 Task: Add a signature Laura Phillips containing With heartfelt thanks and warm wishes, Laura Phillips to email address softage.3@softage.net and add a folder Equipment
Action: Mouse moved to (71, 101)
Screenshot: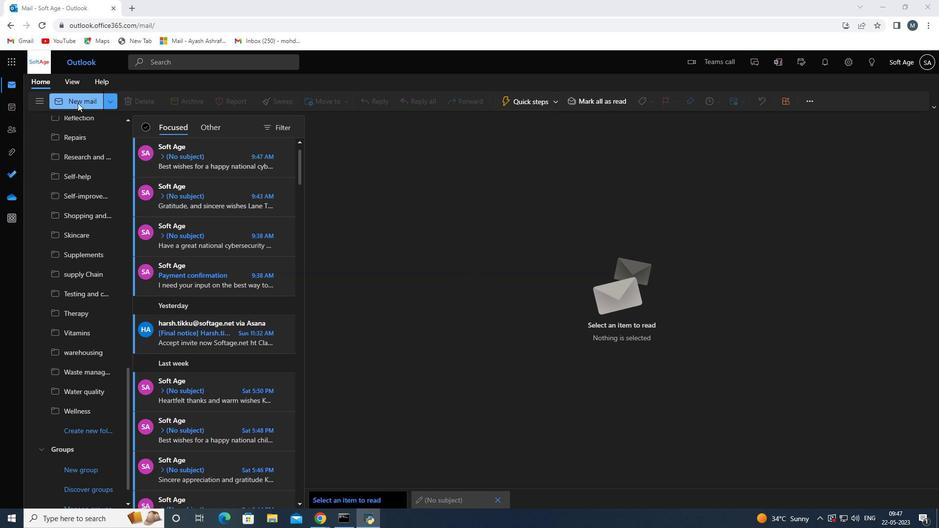 
Action: Mouse pressed left at (71, 101)
Screenshot: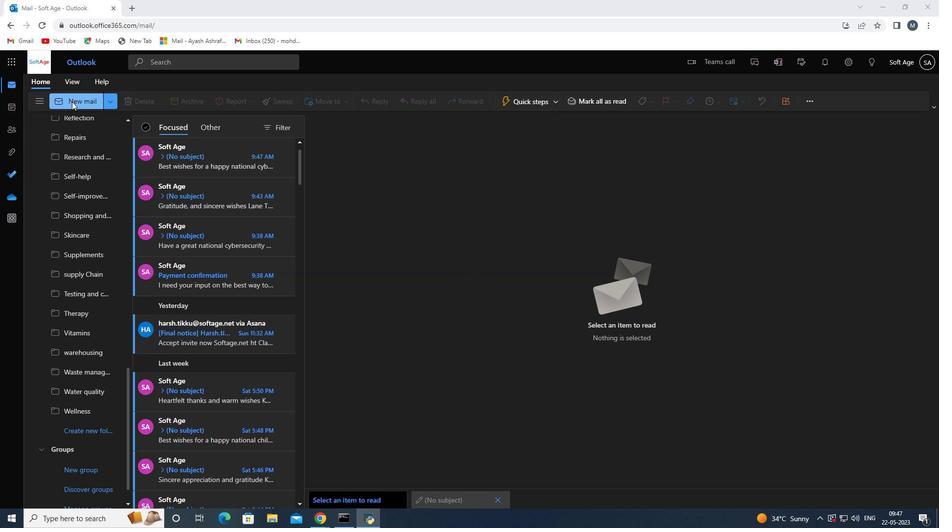 
Action: Mouse moved to (657, 106)
Screenshot: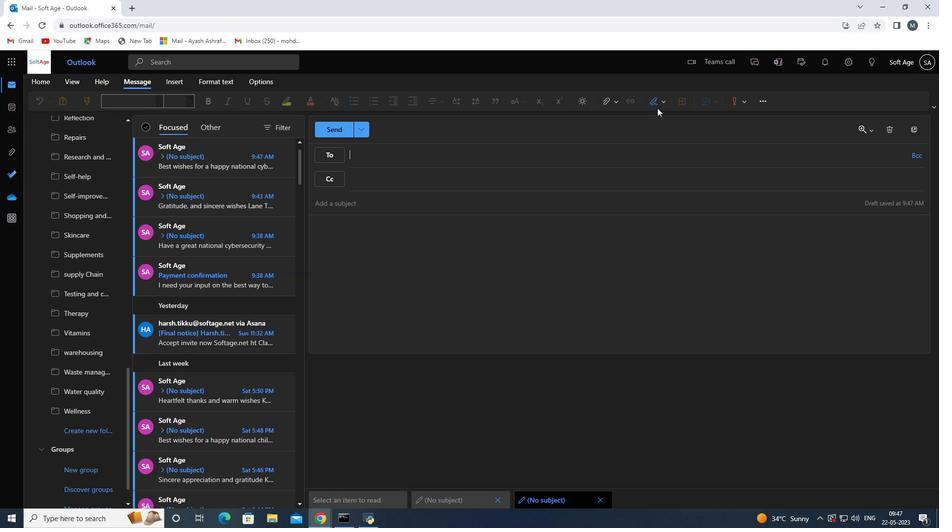 
Action: Mouse pressed left at (657, 106)
Screenshot: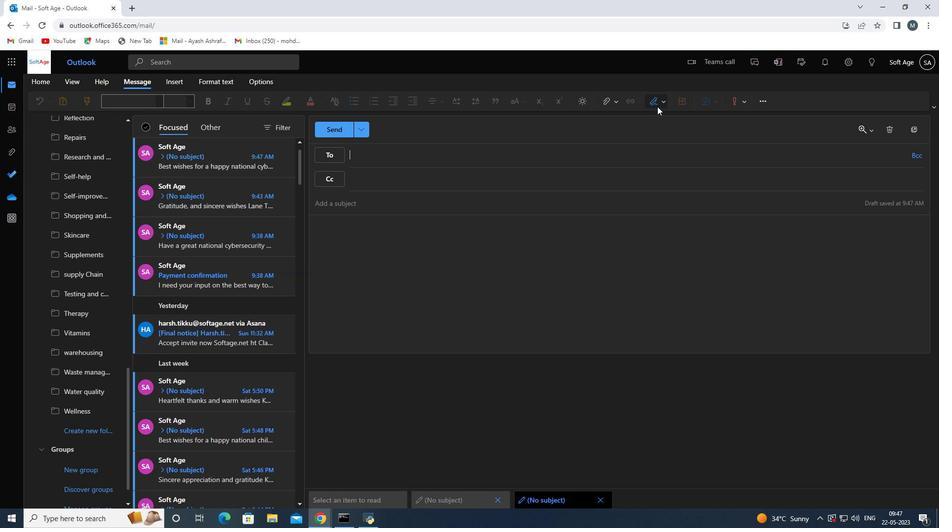
Action: Mouse moved to (634, 138)
Screenshot: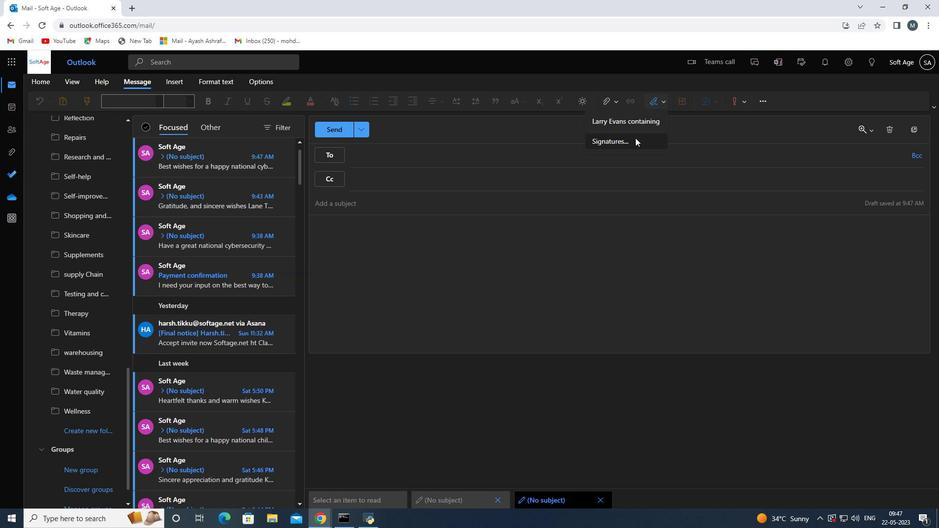 
Action: Mouse pressed left at (634, 138)
Screenshot: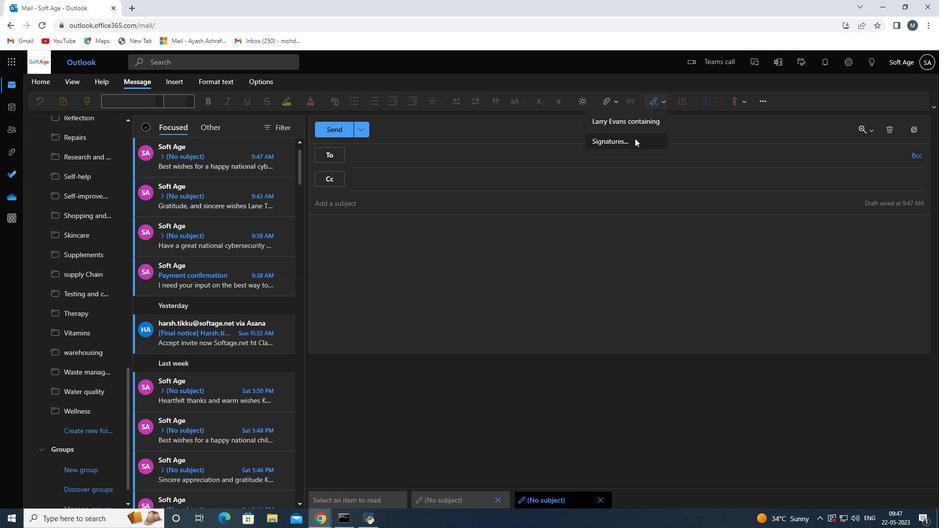 
Action: Mouse moved to (650, 178)
Screenshot: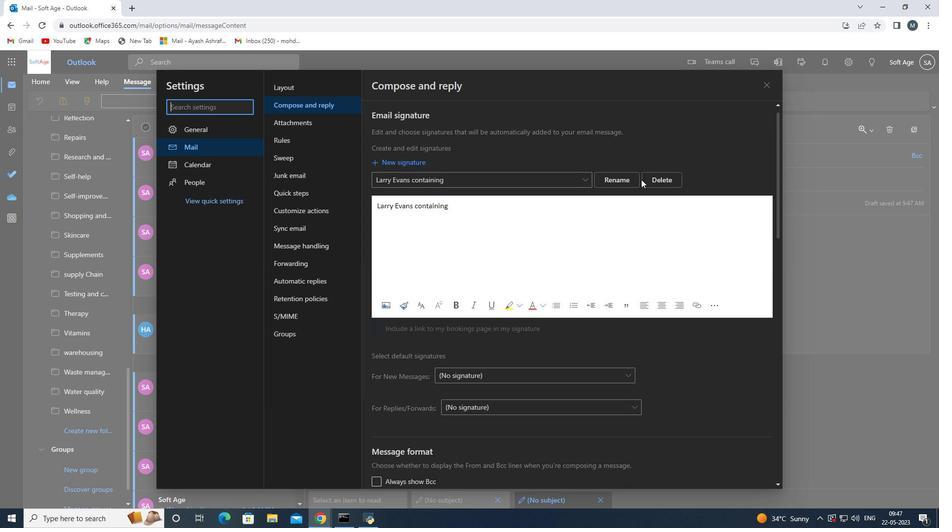 
Action: Mouse pressed left at (650, 178)
Screenshot: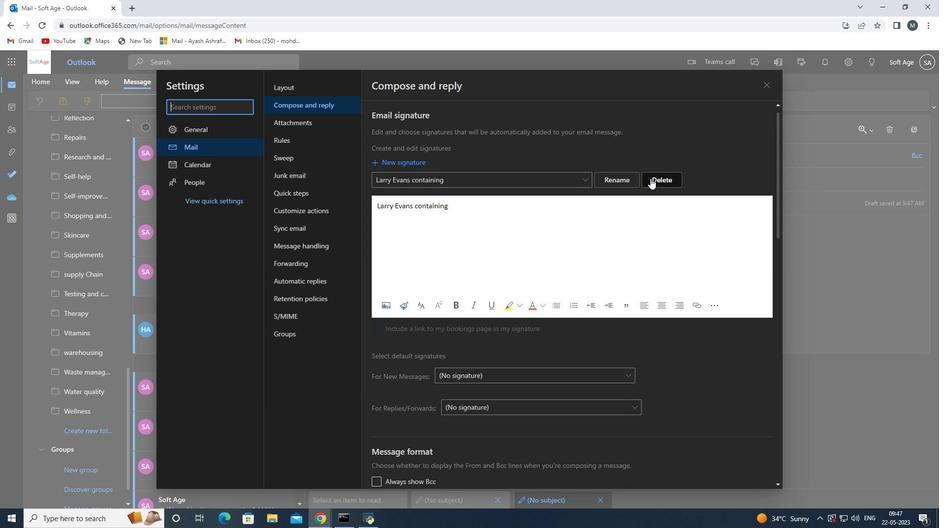 
Action: Mouse moved to (420, 181)
Screenshot: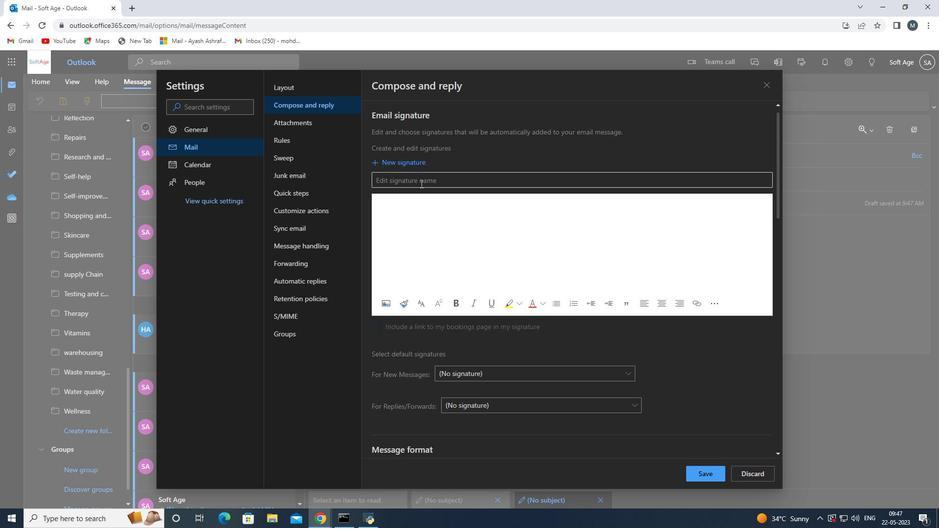 
Action: Mouse pressed left at (420, 181)
Screenshot: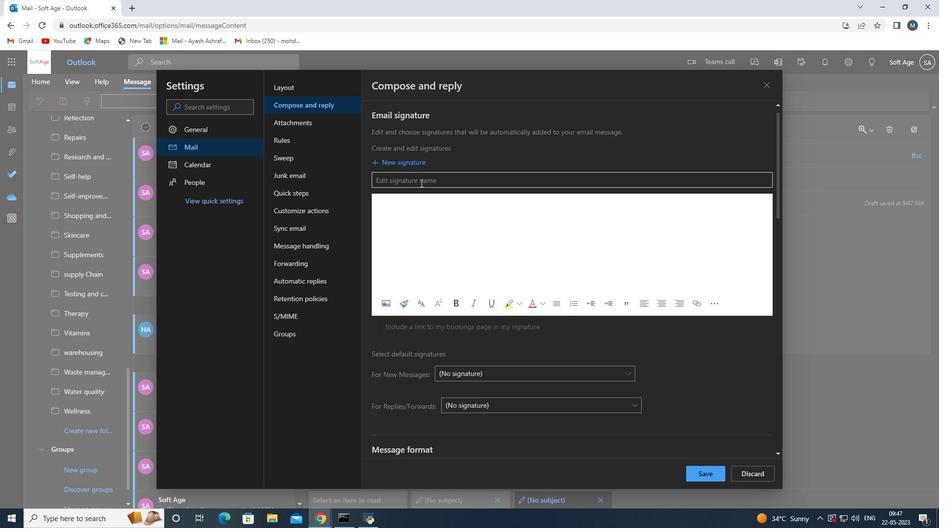 
Action: Key pressed <Key.shift>Laura<Key.space><Key.shift>Phillips<Key.space>
Screenshot: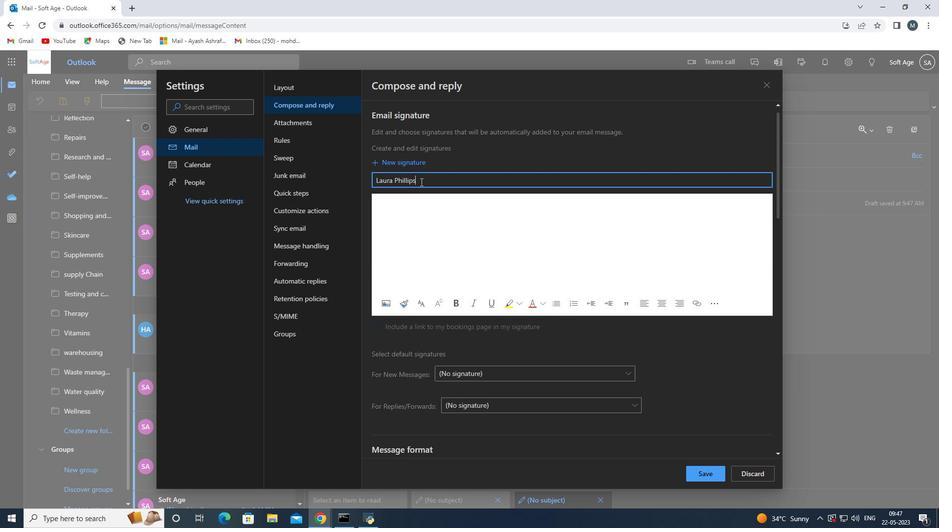 
Action: Mouse moved to (432, 221)
Screenshot: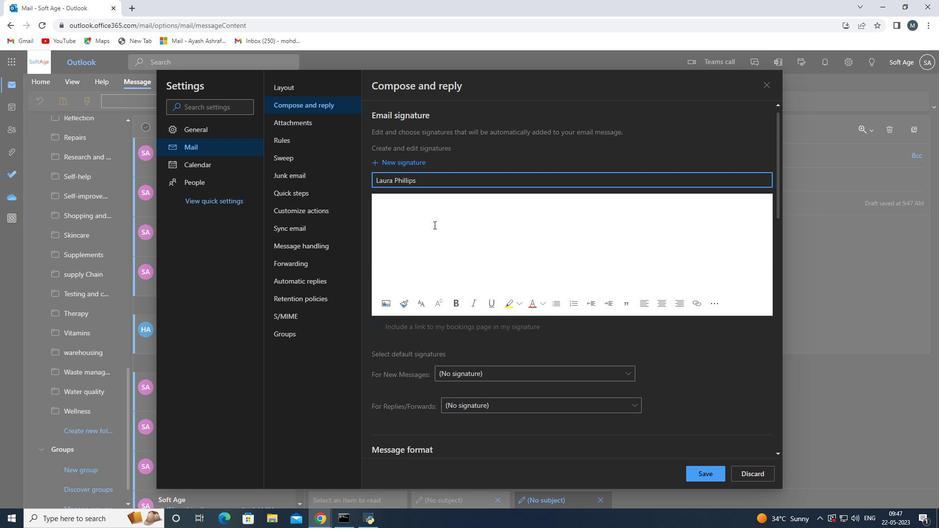 
Action: Mouse pressed left at (432, 221)
Screenshot: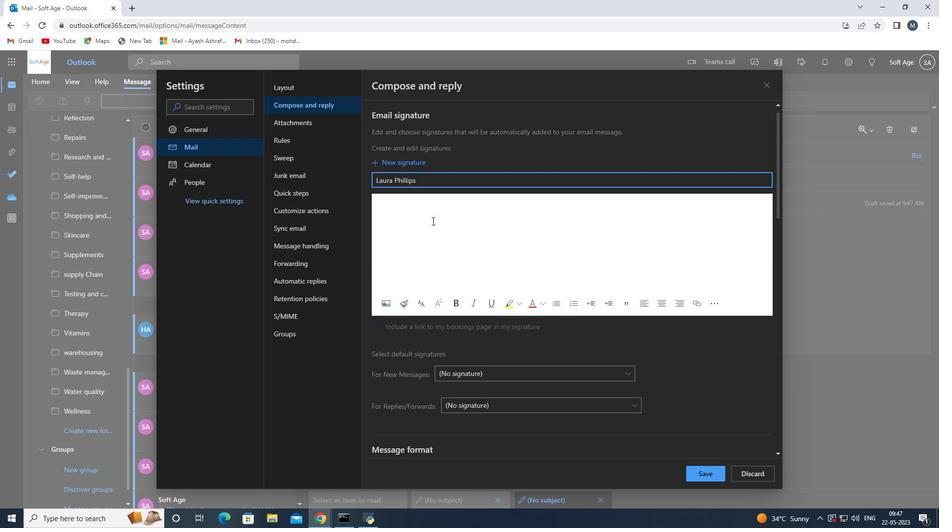 
Action: Mouse moved to (431, 220)
Screenshot: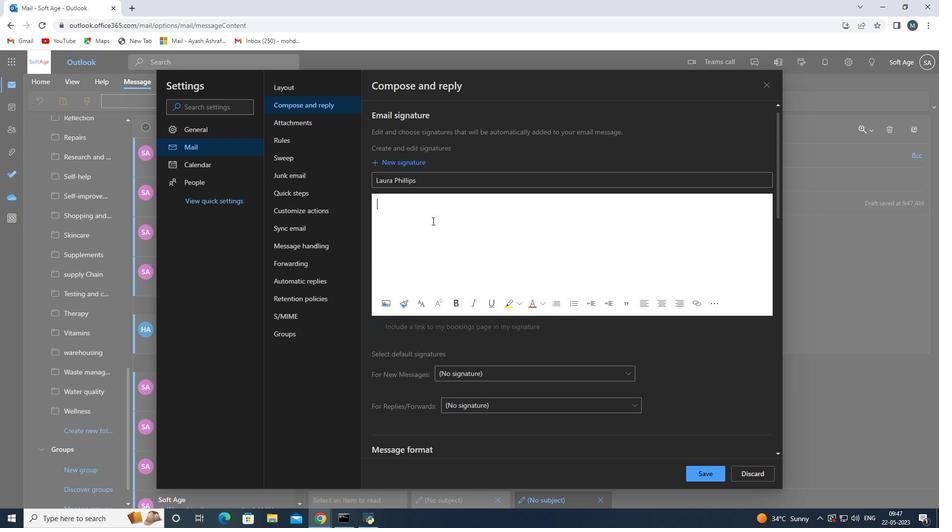 
Action: Key pressed <Key.shift>Laau<Key.backspace><Key.backspace>ur<Key.space><Key.shift>Phillips<Key.space>
Screenshot: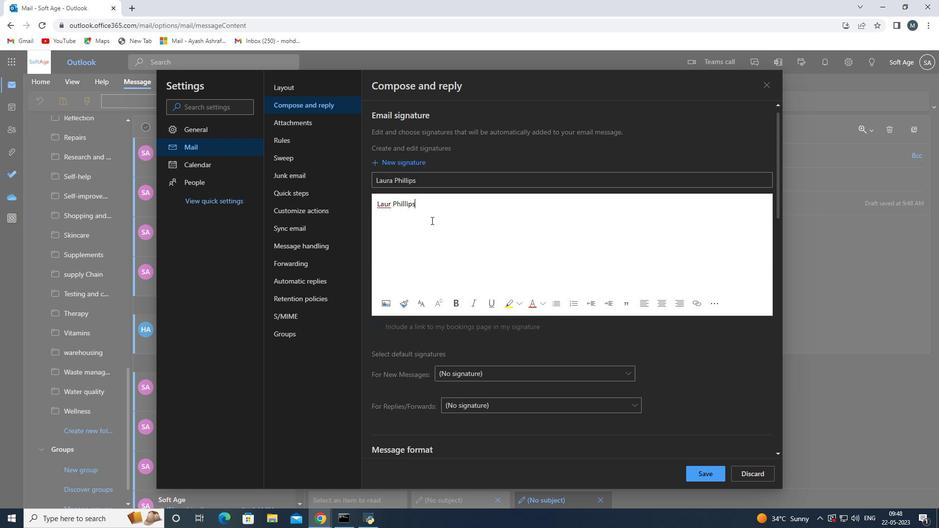 
Action: Mouse moved to (390, 205)
Screenshot: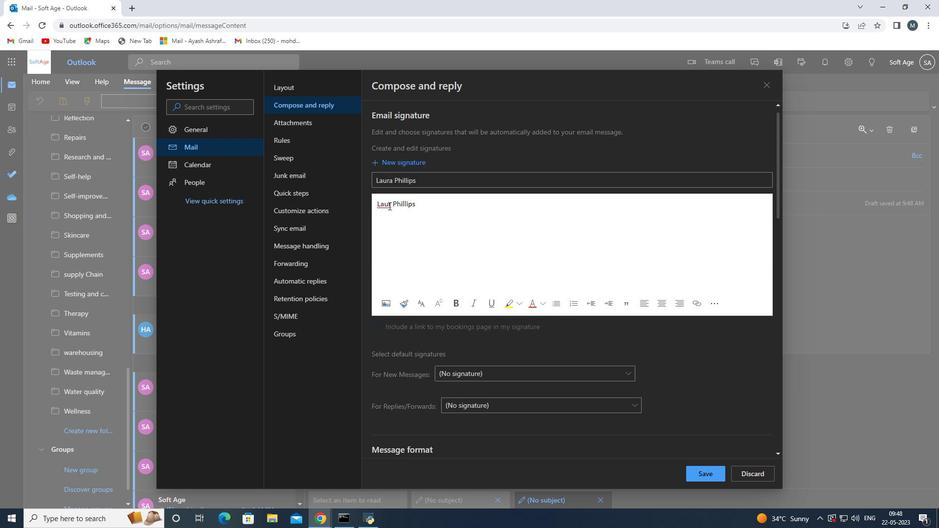 
Action: Mouse pressed left at (390, 205)
Screenshot: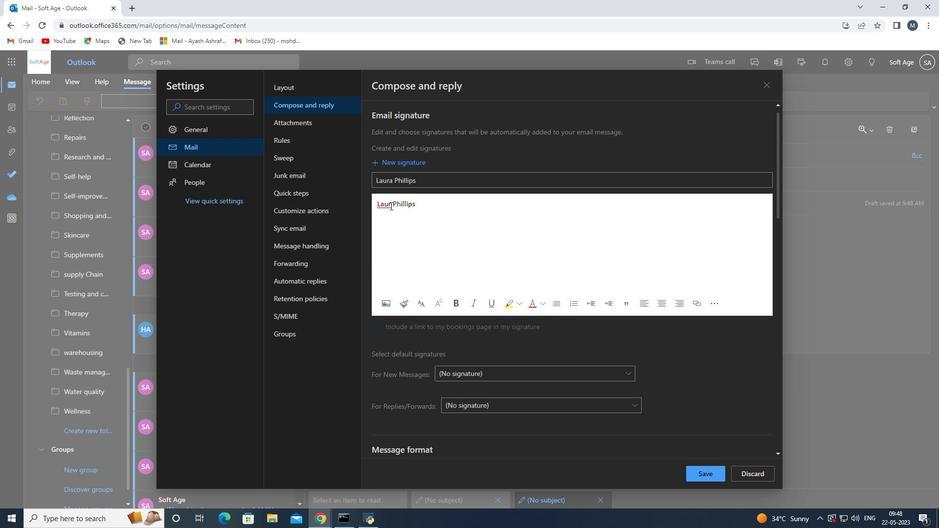
Action: Mouse moved to (390, 205)
Screenshot: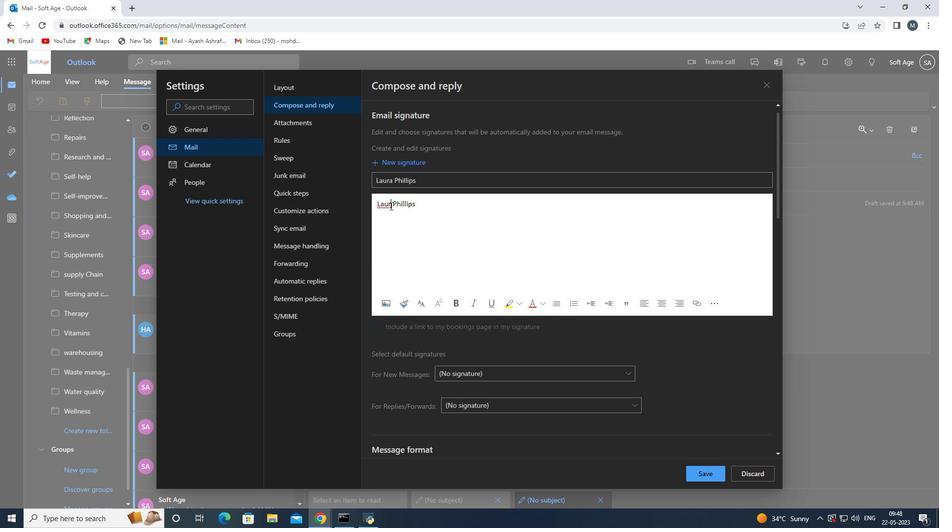 
Action: Key pressed a
Screenshot: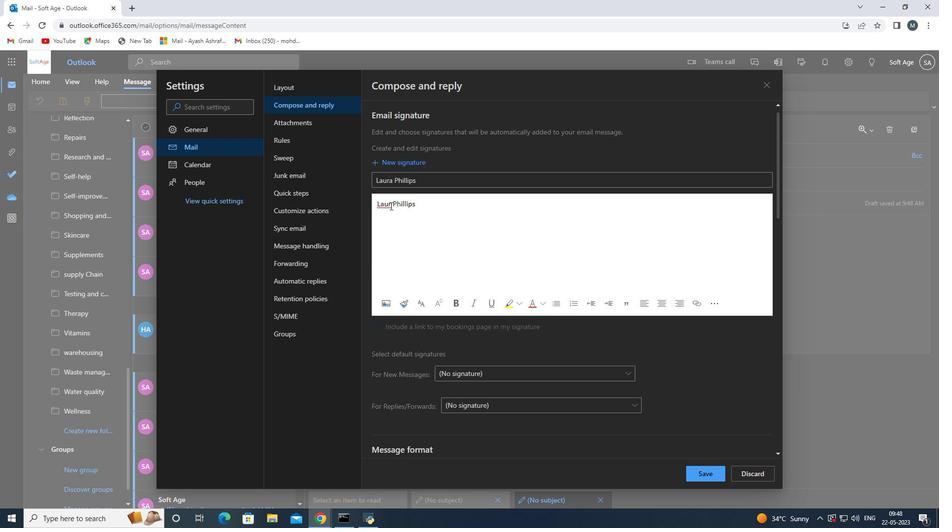
Action: Mouse moved to (461, 203)
Screenshot: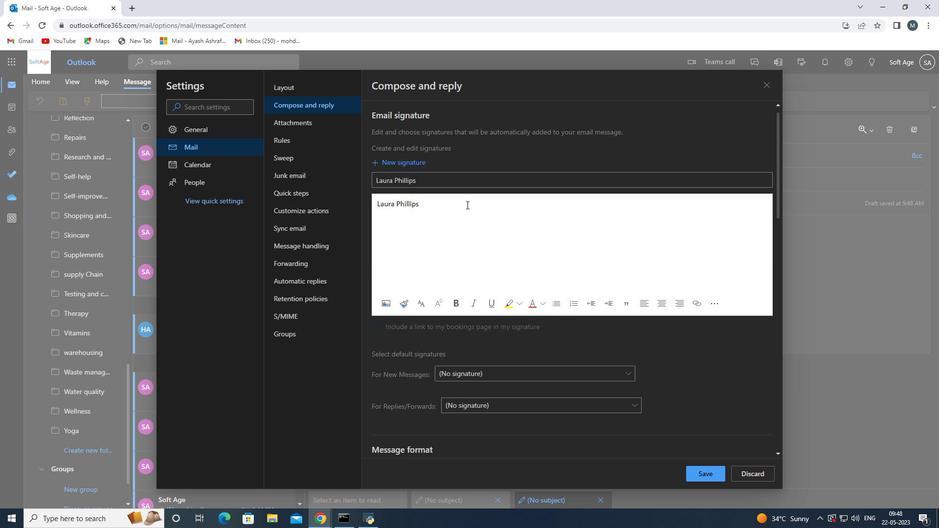 
Action: Mouse pressed left at (461, 203)
Screenshot: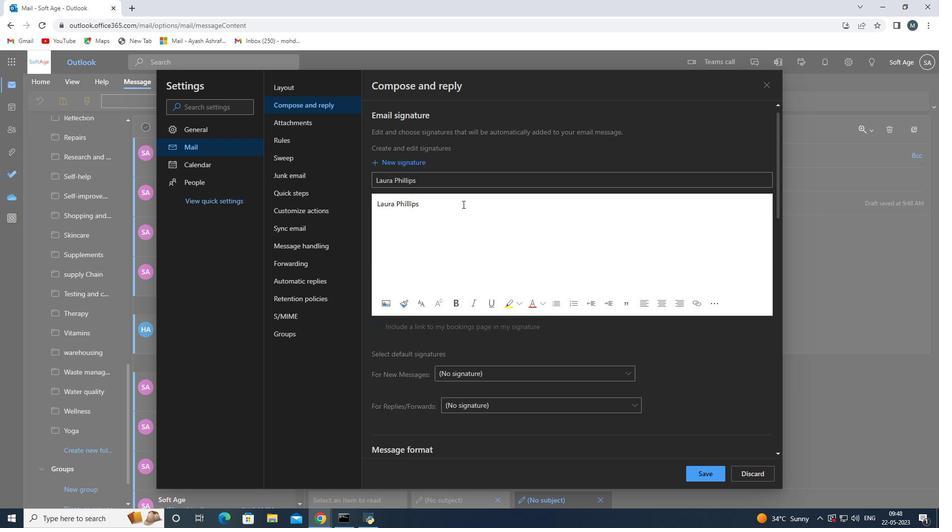 
Action: Mouse moved to (703, 480)
Screenshot: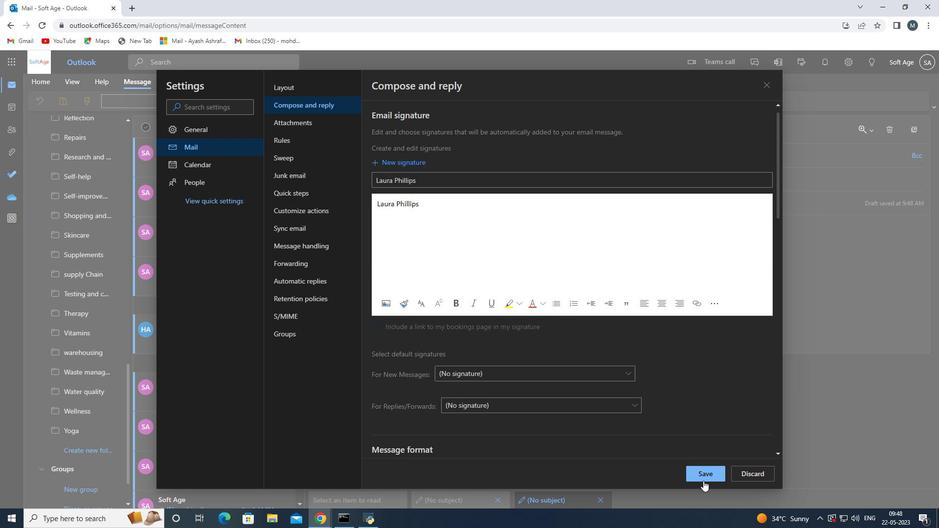 
Action: Mouse pressed left at (703, 480)
Screenshot: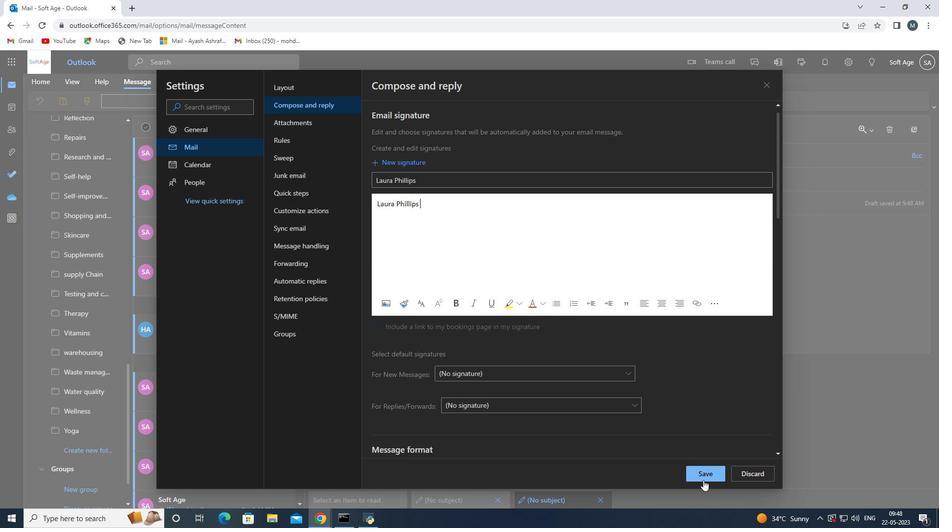 
Action: Mouse moved to (765, 85)
Screenshot: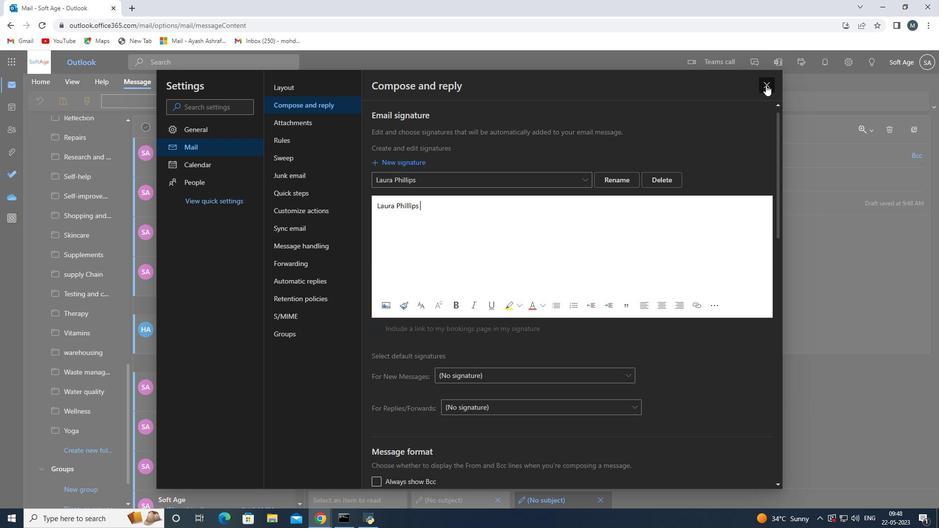 
Action: Mouse pressed left at (765, 85)
Screenshot: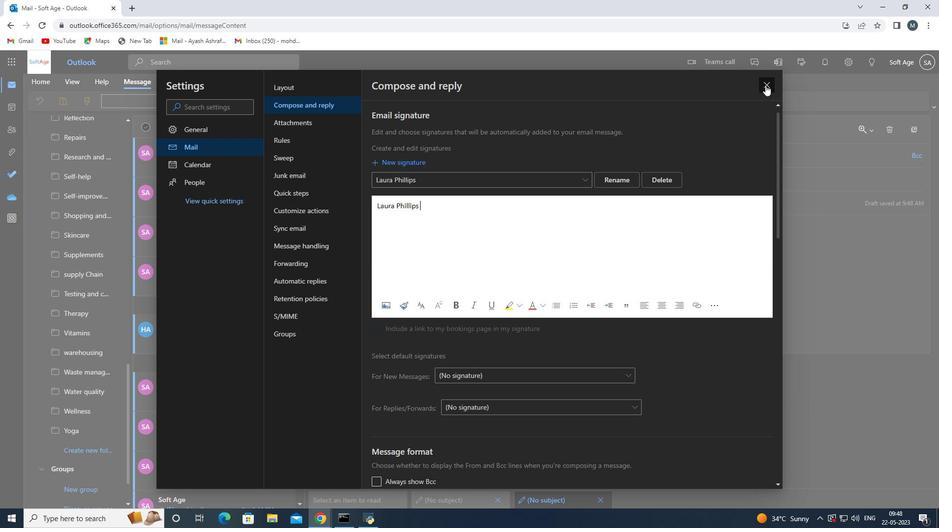 
Action: Mouse moved to (374, 231)
Screenshot: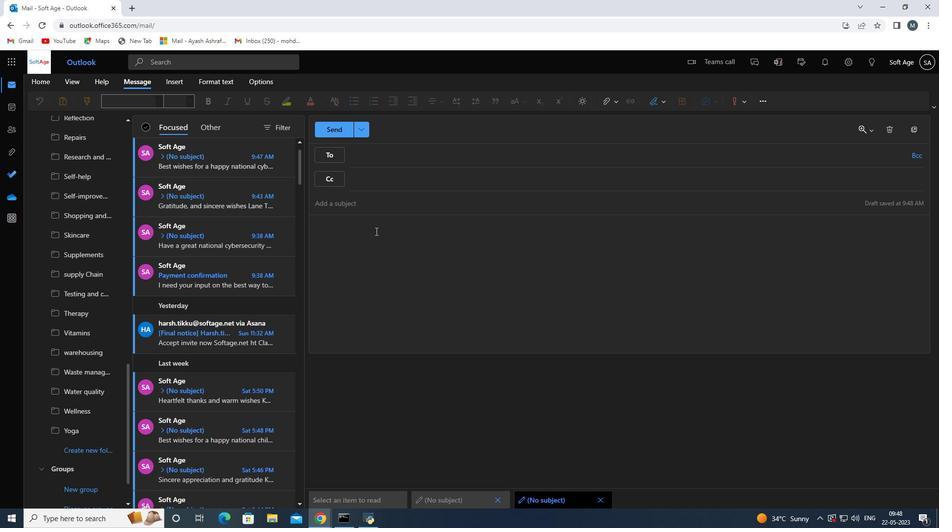 
Action: Mouse pressed left at (374, 231)
Screenshot: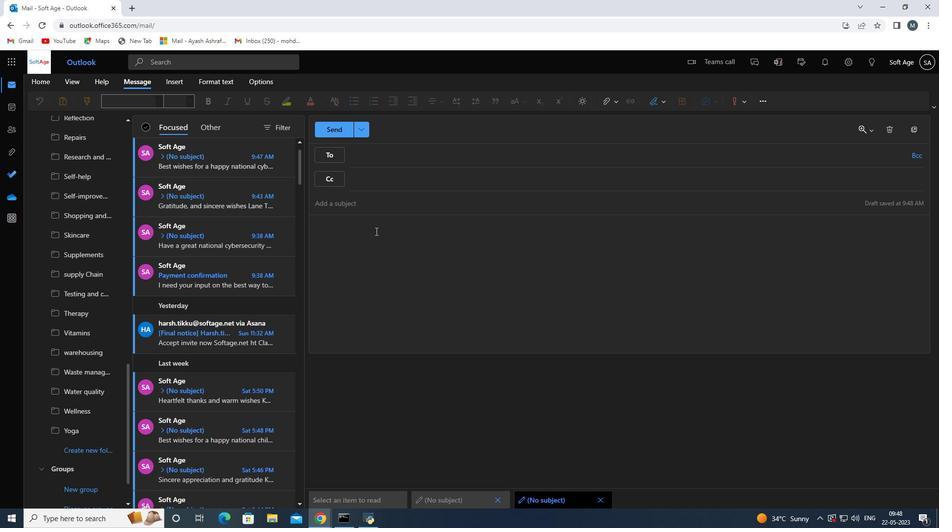 
Action: Key pressed <Key.shift>Heartfelt<Key.space>thanks<Key.space>and<Key.space>warm<Key.space>wishes<Key.space><Key.enter>
Screenshot: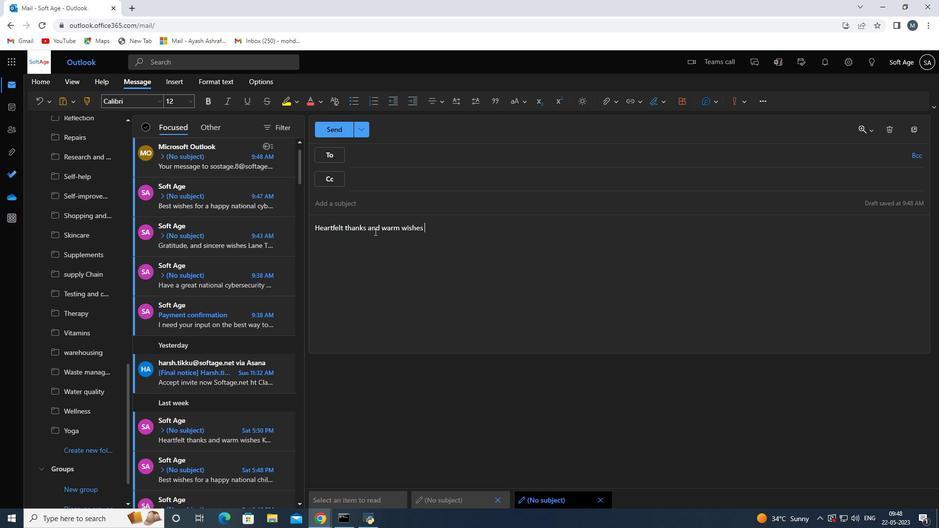 
Action: Mouse moved to (402, 232)
Screenshot: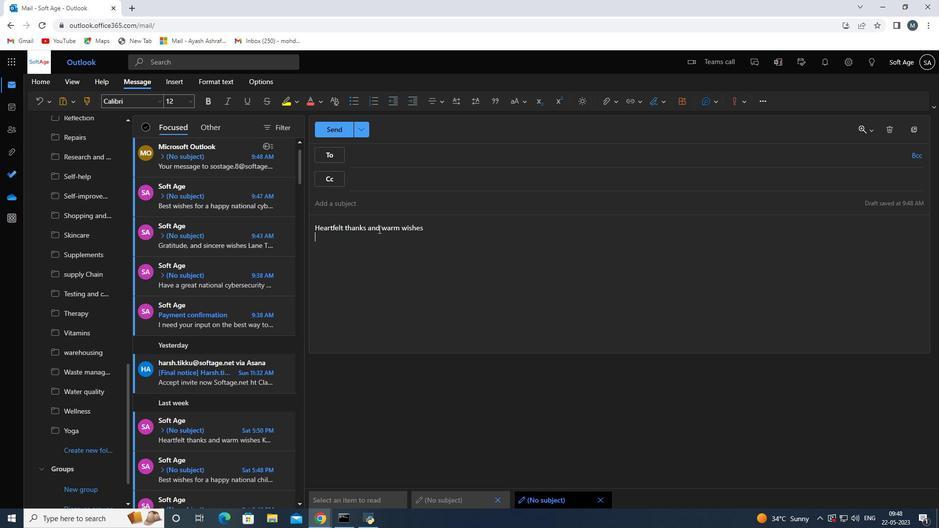 
Action: Key pressed <Key.enter>
Screenshot: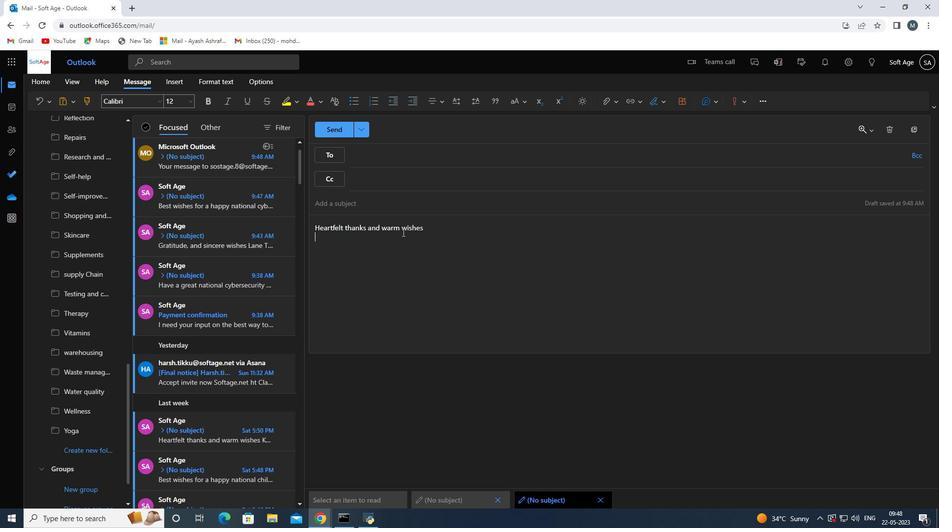 
Action: Mouse moved to (661, 102)
Screenshot: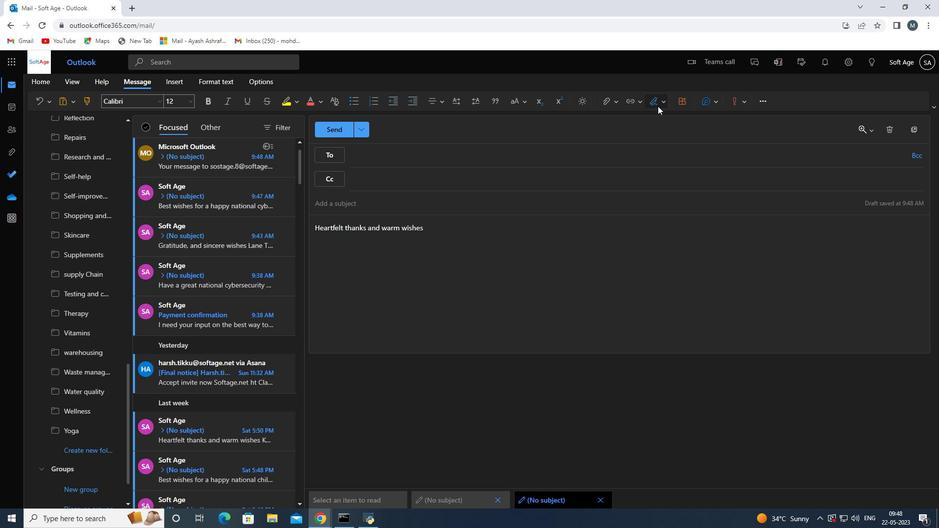 
Action: Mouse pressed left at (661, 102)
Screenshot: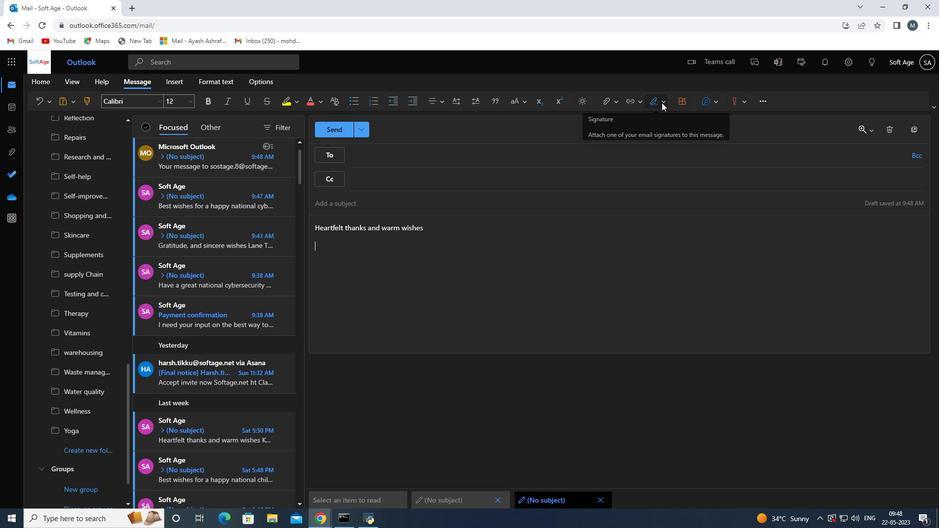 
Action: Mouse moved to (655, 119)
Screenshot: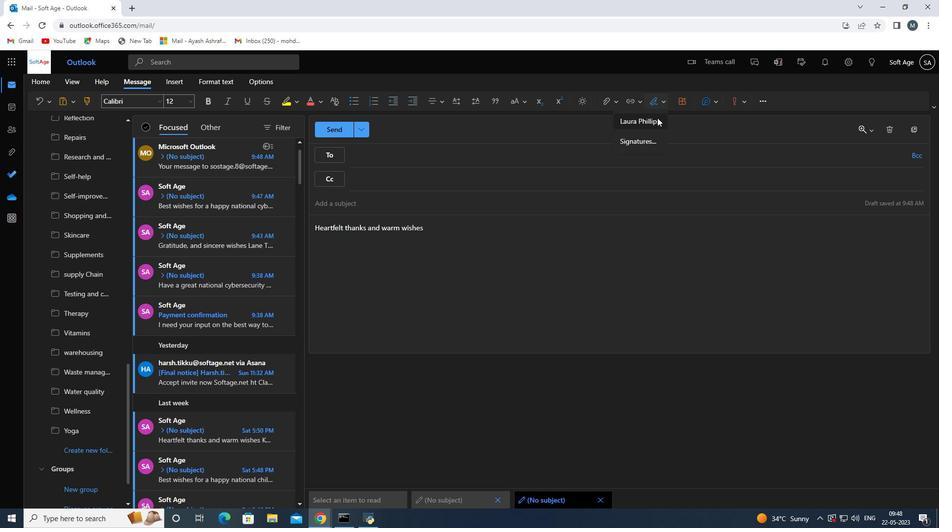 
Action: Mouse pressed left at (655, 119)
Screenshot: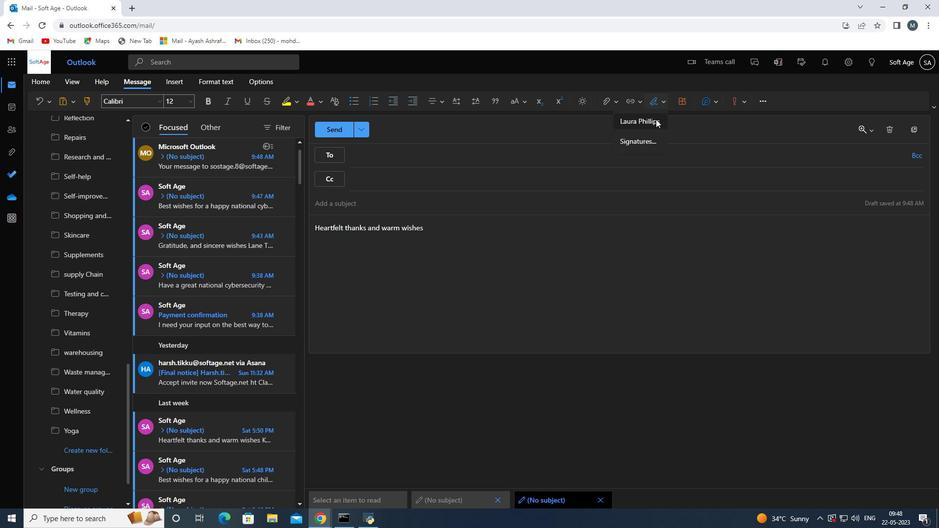 
Action: Mouse moved to (392, 158)
Screenshot: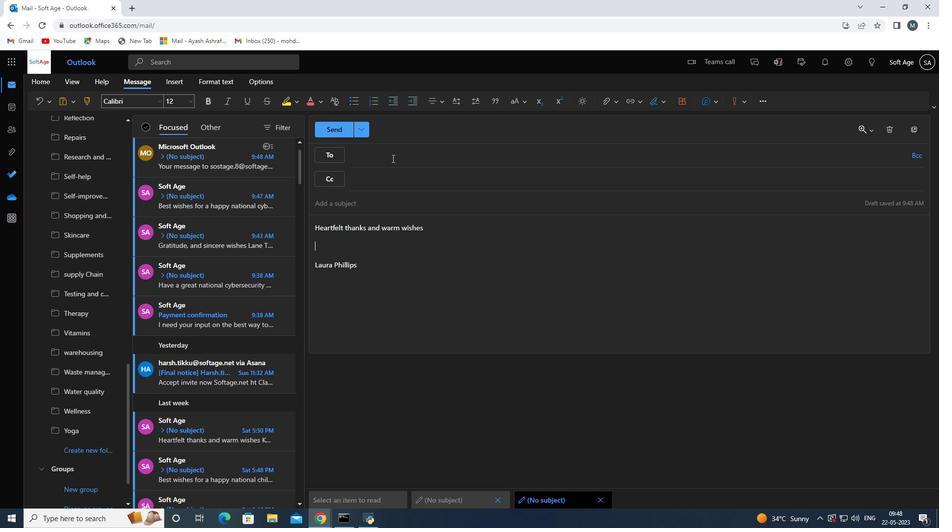 
Action: Mouse pressed left at (392, 158)
Screenshot: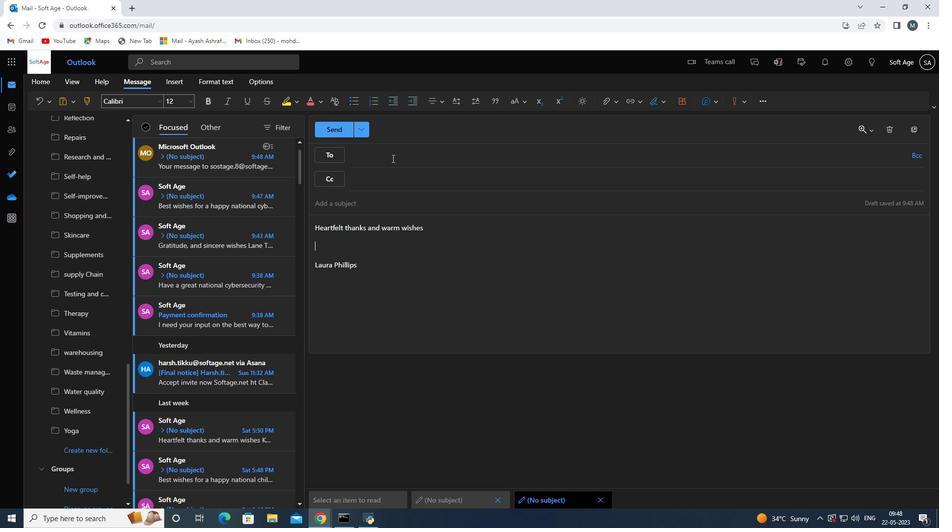 
Action: Key pressed softage
Screenshot: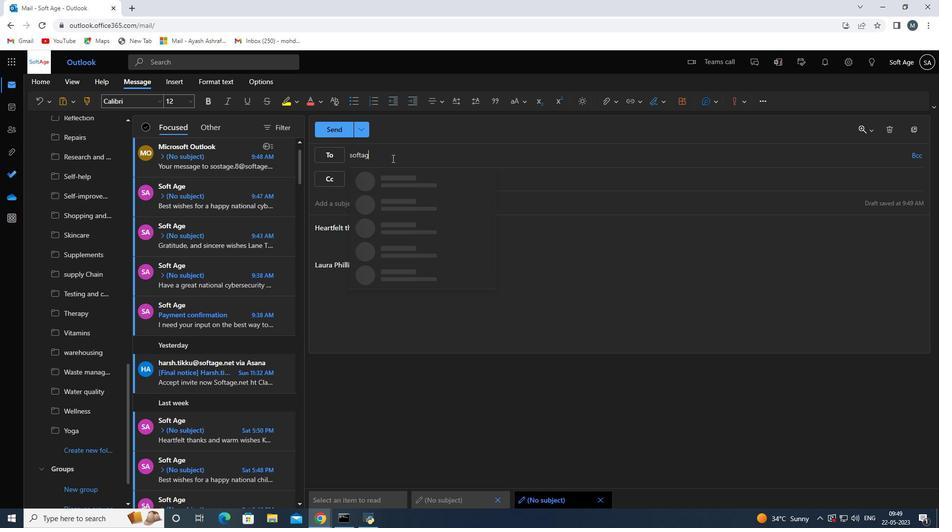 
Action: Mouse moved to (411, 187)
Screenshot: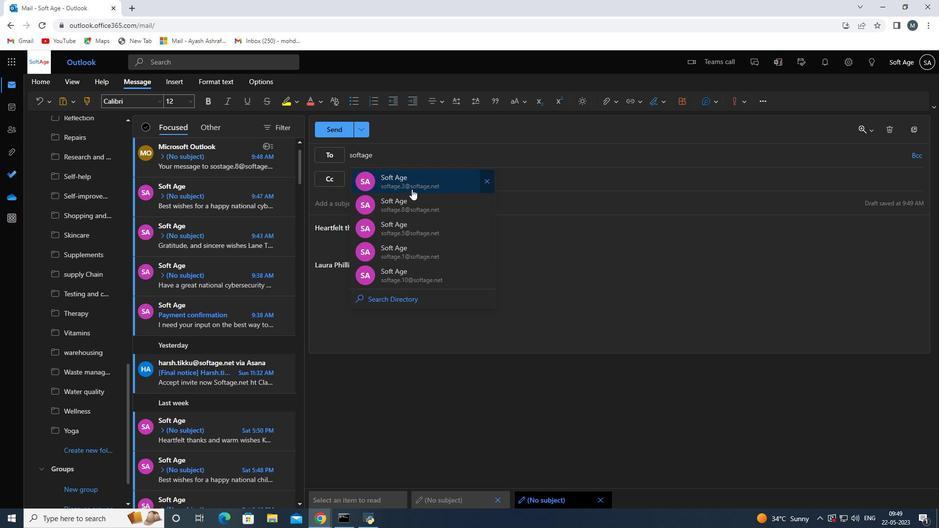 
Action: Mouse pressed left at (411, 187)
Screenshot: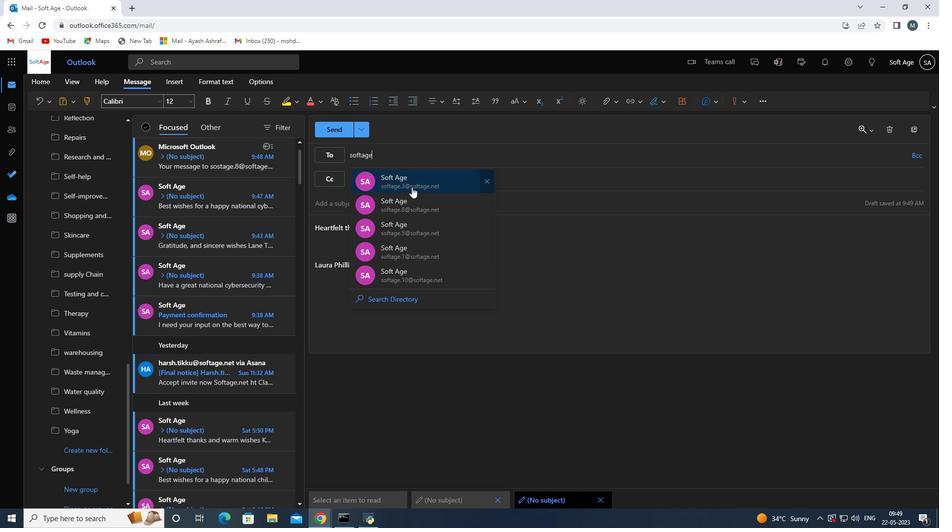 
Action: Mouse moved to (397, 244)
Screenshot: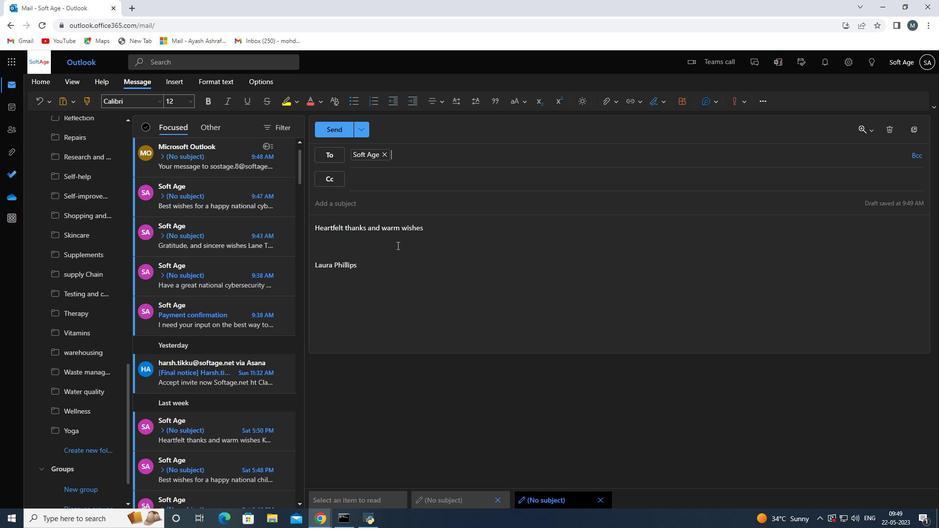 
Action: Mouse pressed left at (397, 244)
Screenshot: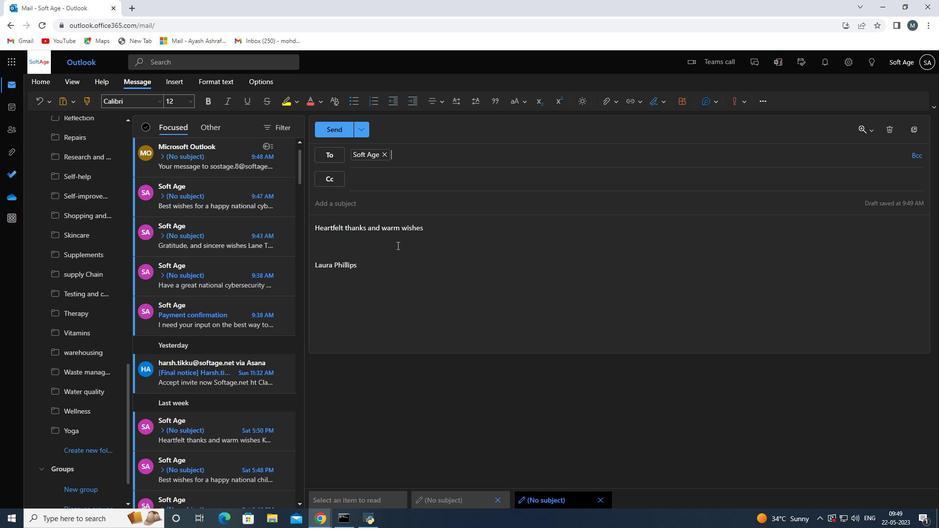 
Action: Mouse moved to (112, 386)
Screenshot: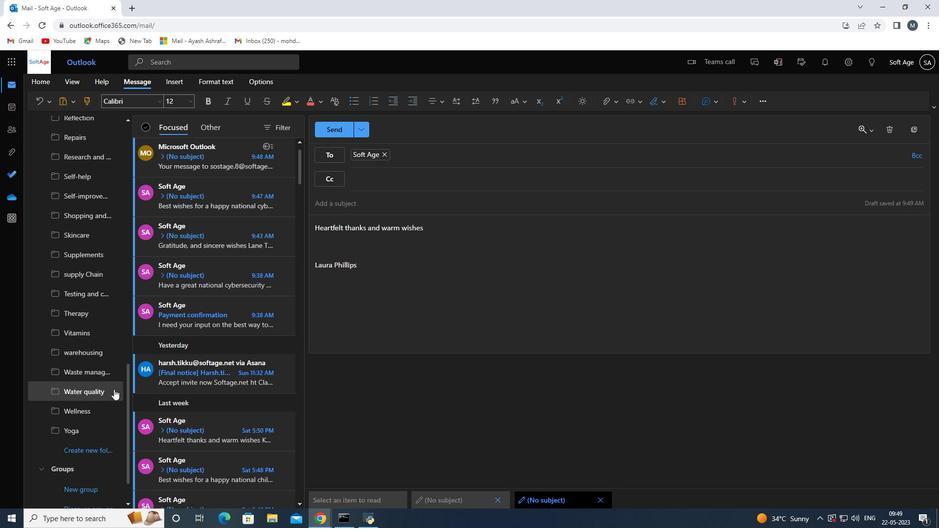 
Action: Mouse scrolled (112, 385) with delta (0, 0)
Screenshot: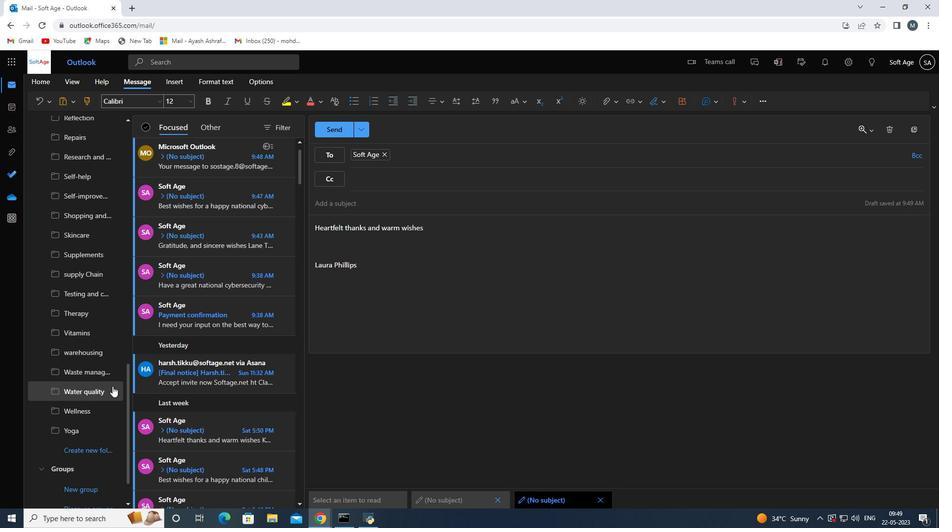 
Action: Mouse scrolled (112, 385) with delta (0, 0)
Screenshot: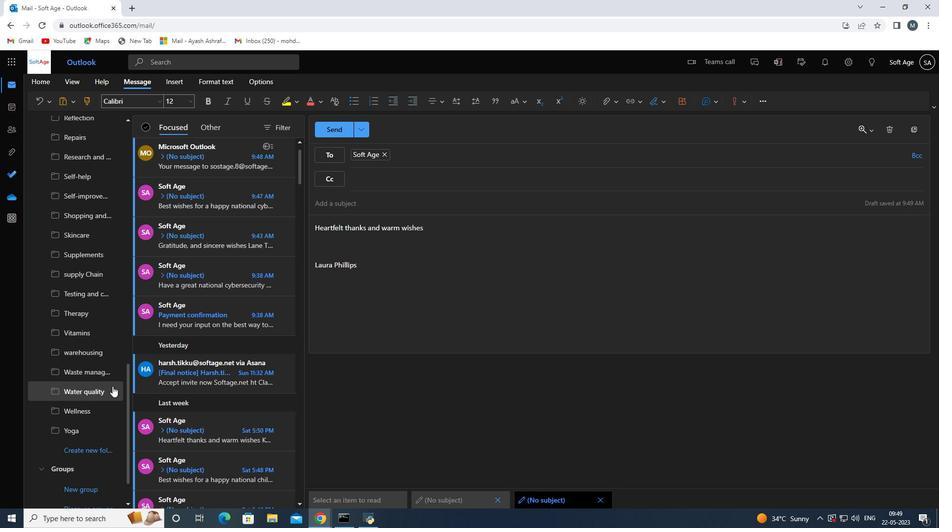 
Action: Mouse scrolled (112, 385) with delta (0, 0)
Screenshot: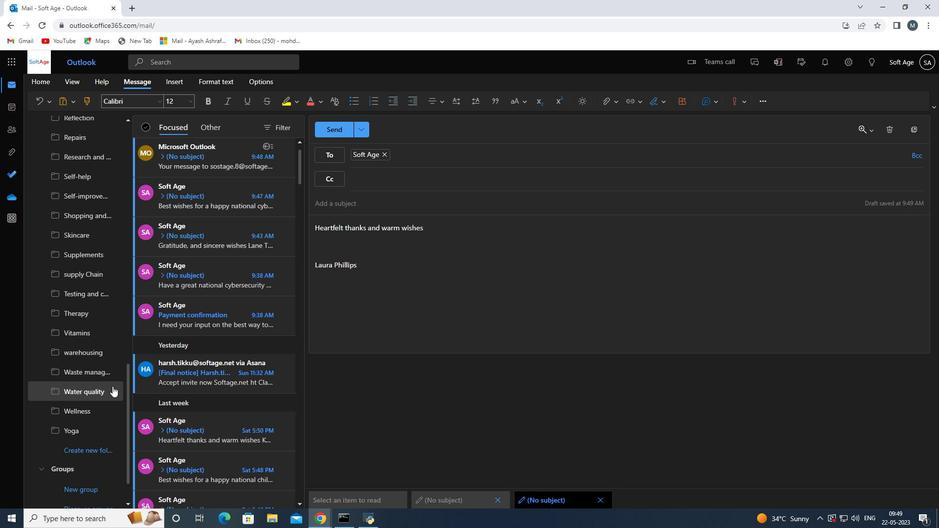 
Action: Mouse moved to (105, 394)
Screenshot: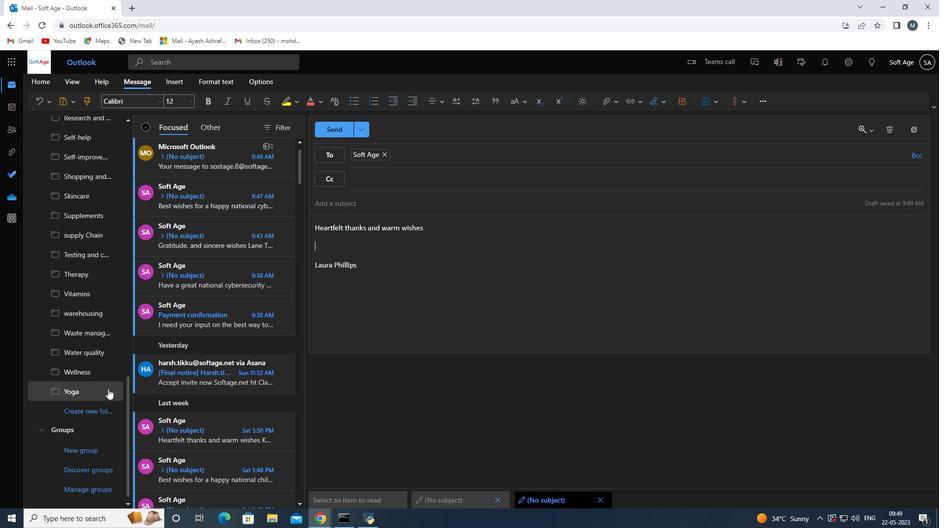 
Action: Mouse scrolled (105, 392) with delta (0, 0)
Screenshot: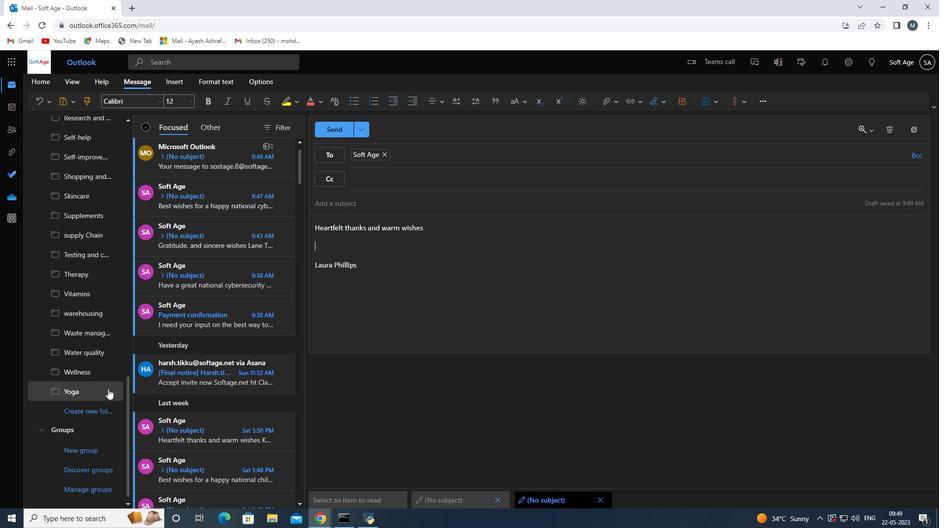 
Action: Mouse scrolled (105, 394) with delta (0, 0)
Screenshot: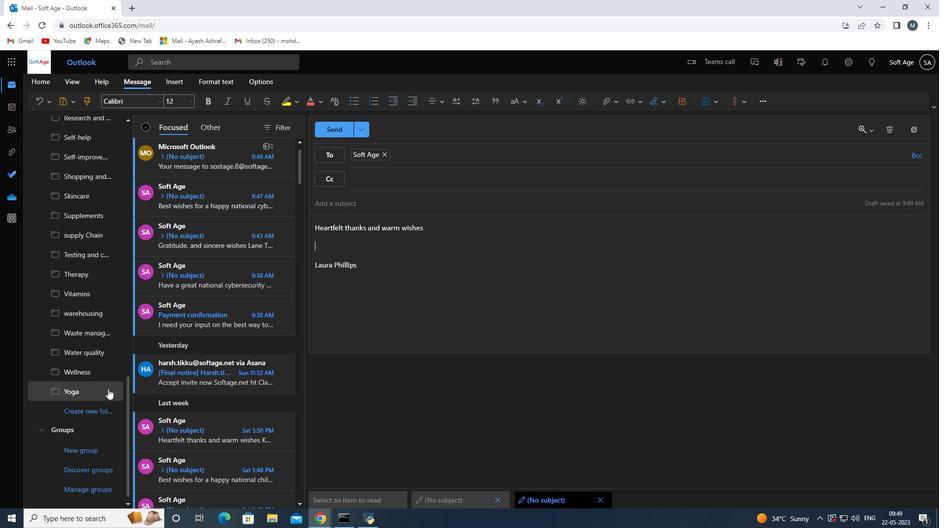 
Action: Mouse moved to (85, 412)
Screenshot: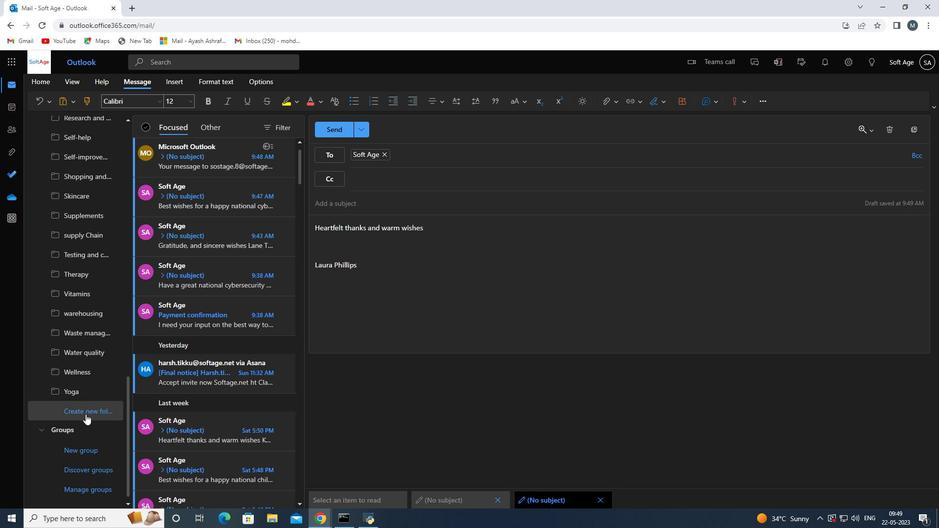 
Action: Mouse pressed left at (85, 412)
Screenshot: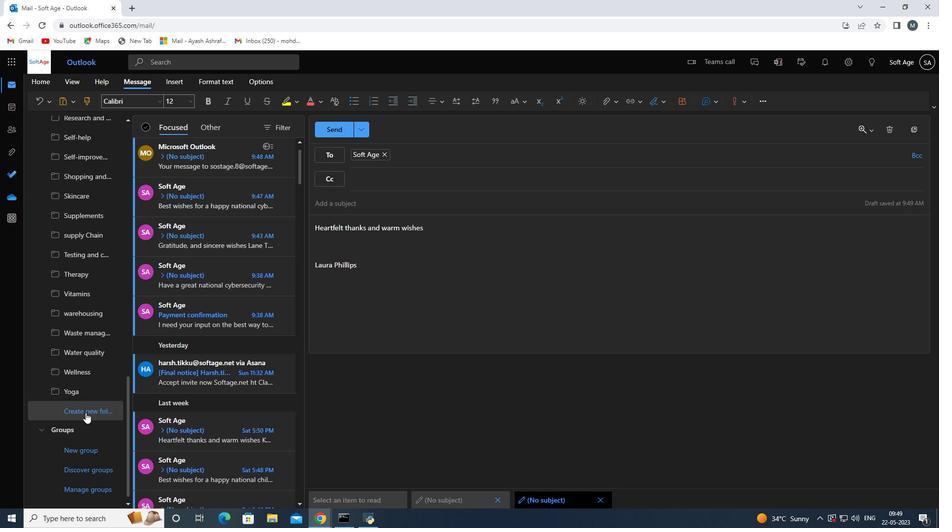 
Action: Mouse moved to (79, 414)
Screenshot: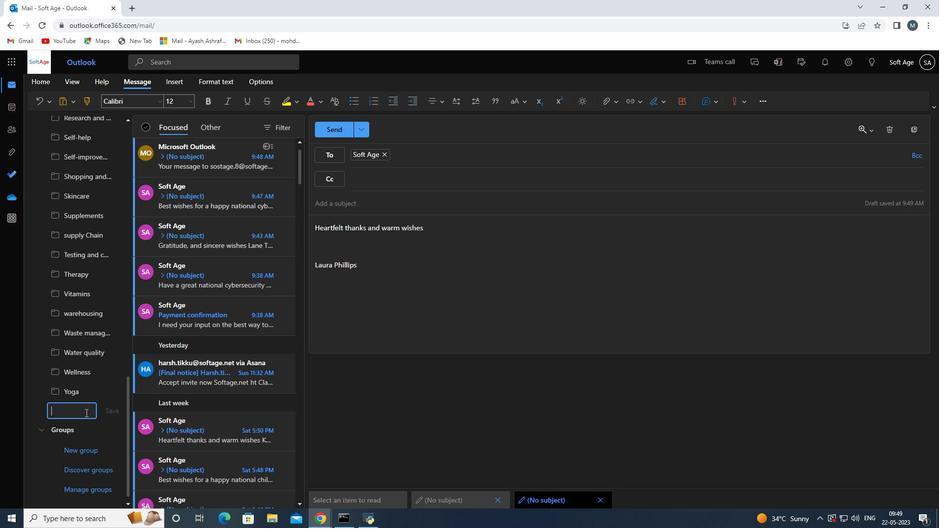 
Action: Mouse pressed left at (79, 414)
Screenshot: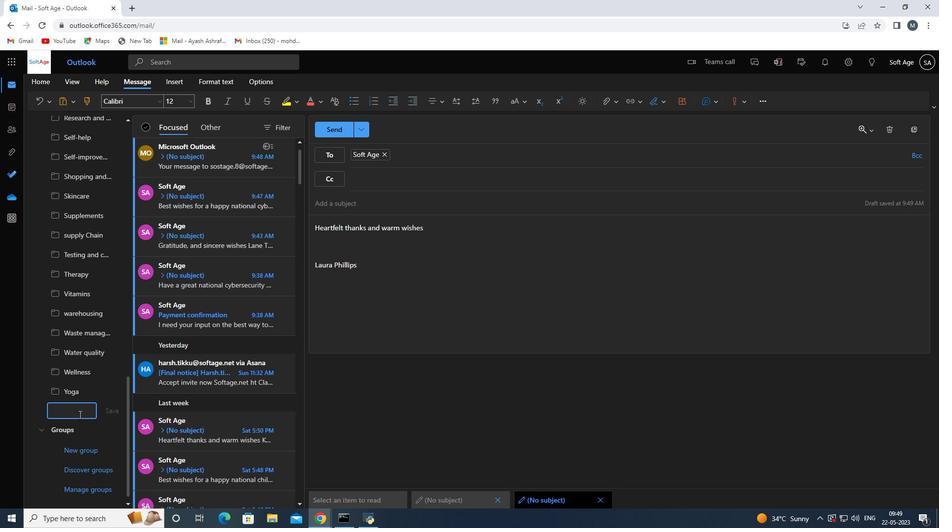 
Action: Mouse moved to (67, 421)
Screenshot: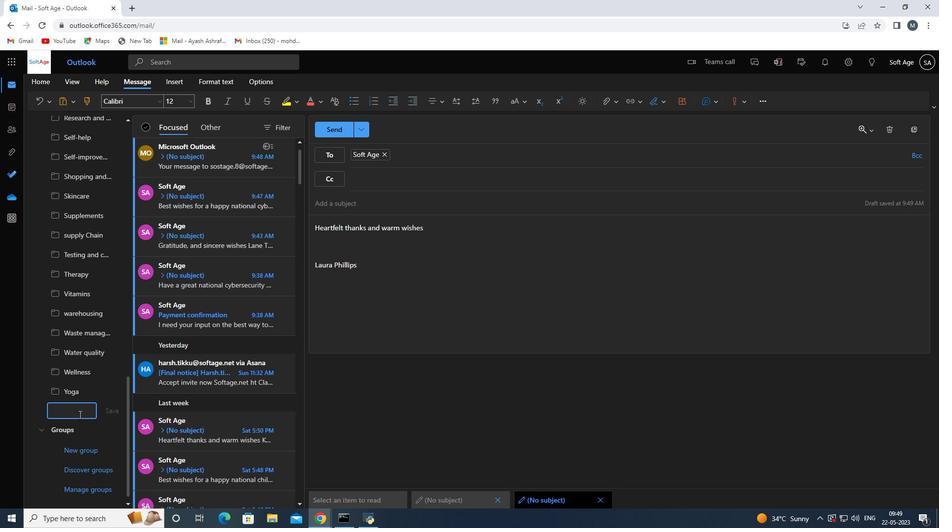 
Action: Key pressed <Key.shift><Key.shift><Key.shift><Key.shift><Key.shift><Key.shift><Key.shift><Key.shift><Key.shift><Key.shift><Key.shift>Eu<Key.backspace>qi<Key.backspace>uipment
Screenshot: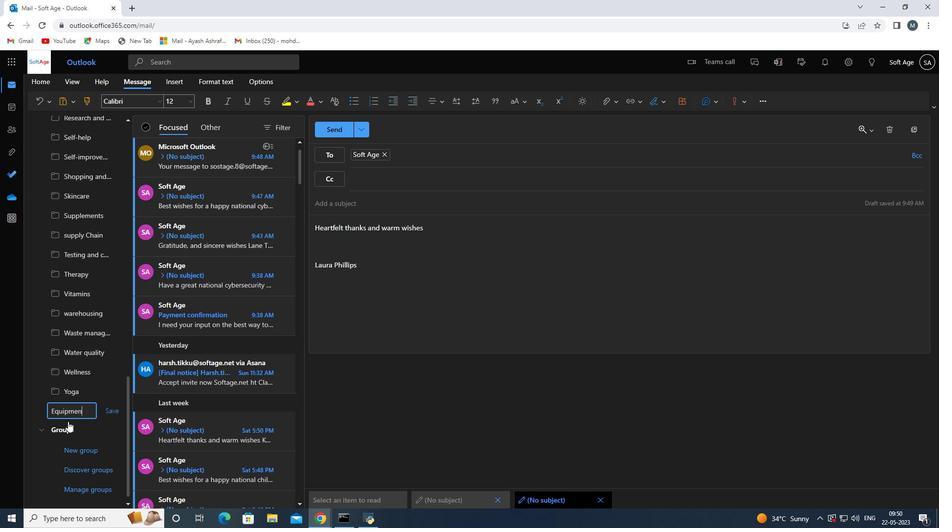 
Action: Mouse moved to (114, 414)
Screenshot: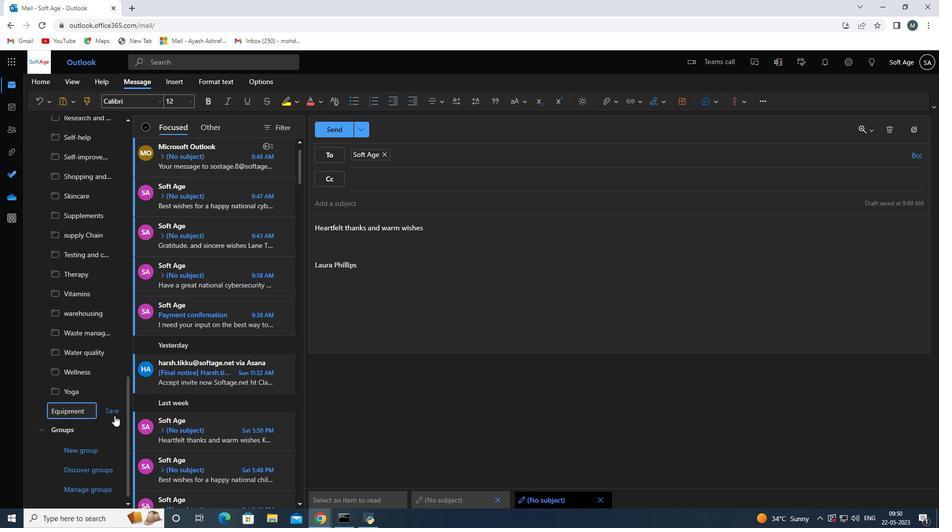 
Action: Mouse pressed left at (114, 414)
Screenshot: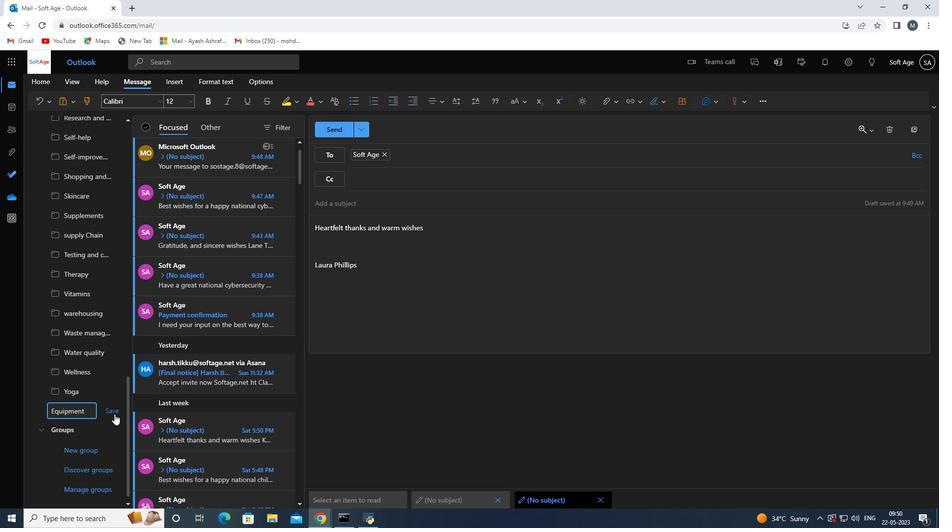 
Action: Mouse moved to (375, 272)
Screenshot: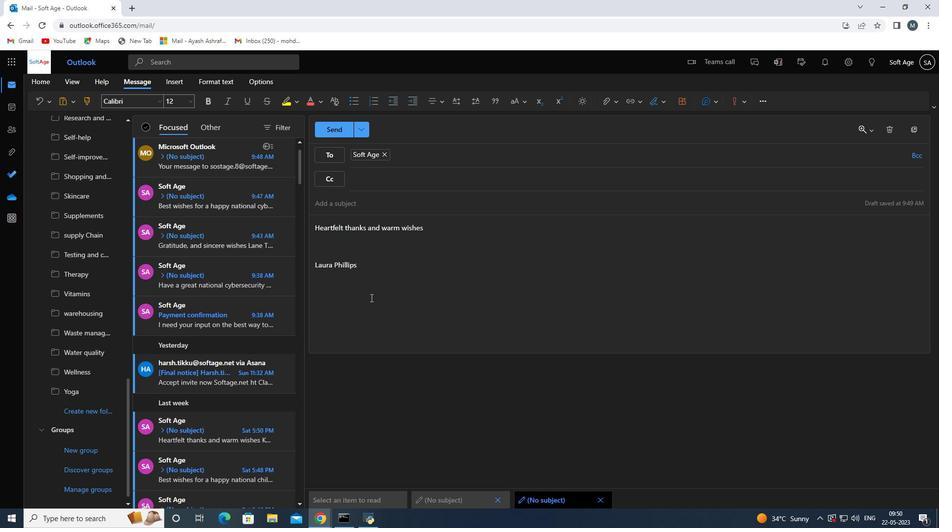 
Action: Mouse scrolled (375, 272) with delta (0, 0)
Screenshot: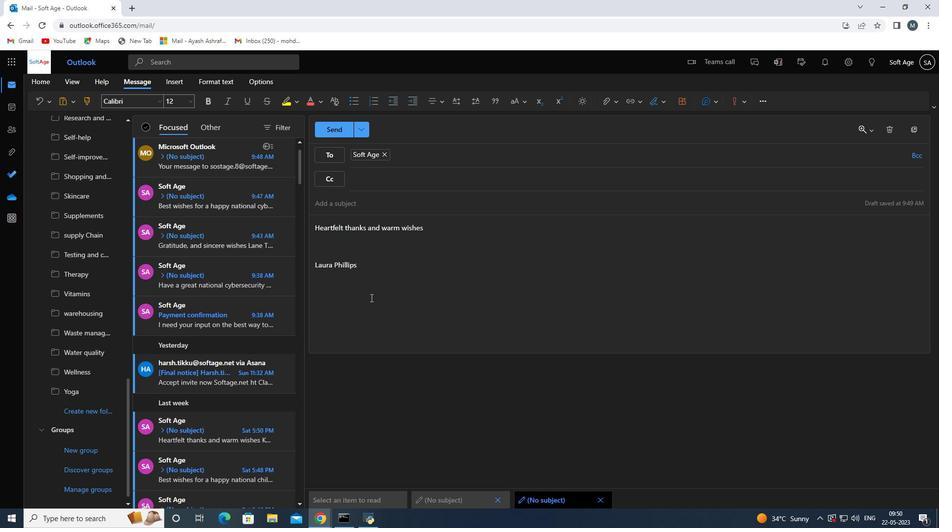
Action: Mouse moved to (375, 270)
Screenshot: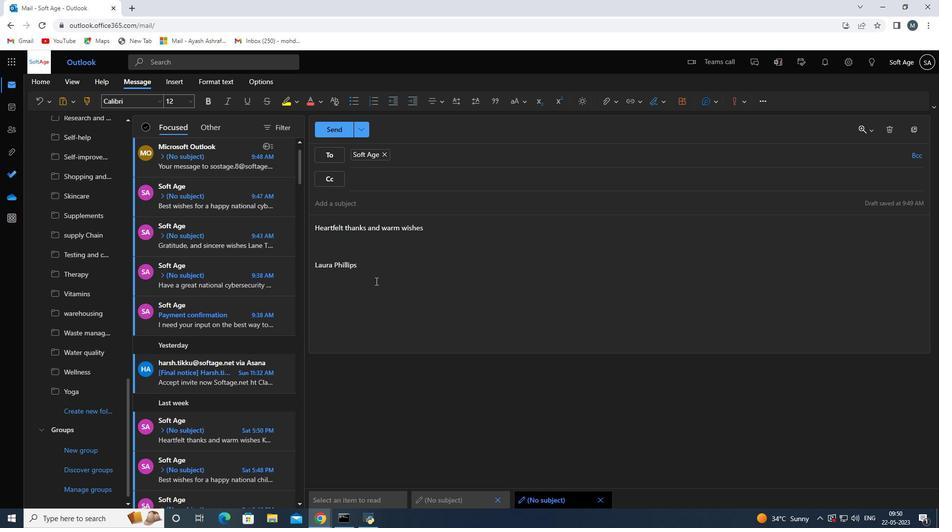 
Action: Mouse scrolled (375, 270) with delta (0, 0)
Screenshot: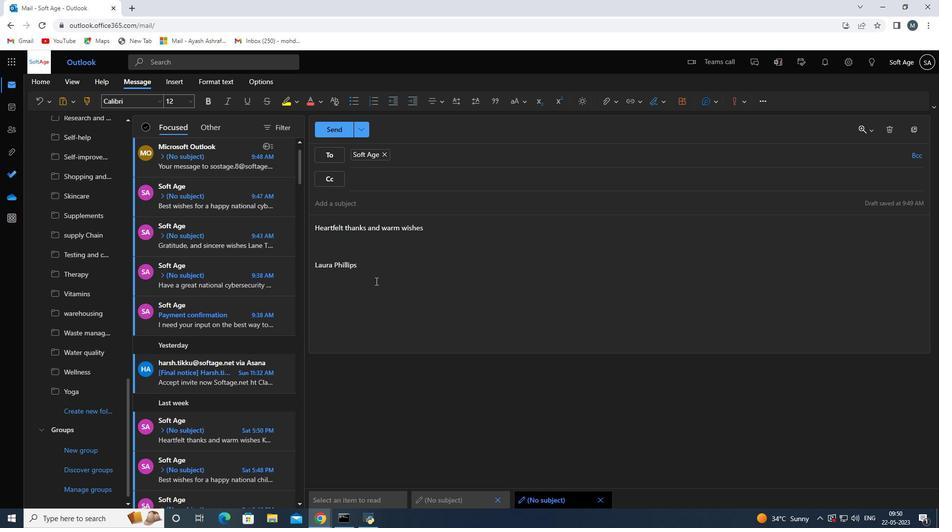 
Action: Mouse moved to (371, 264)
Screenshot: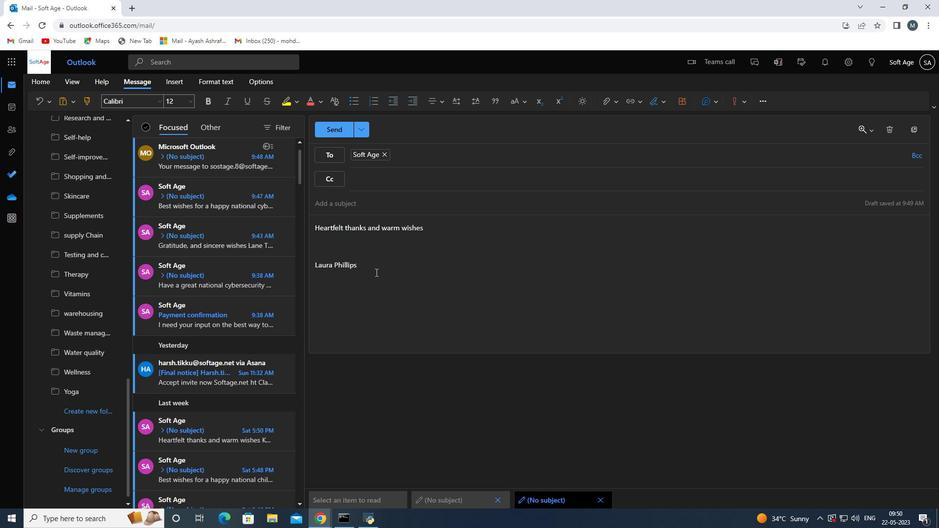 
Action: Mouse scrolled (371, 265) with delta (0, 0)
Screenshot: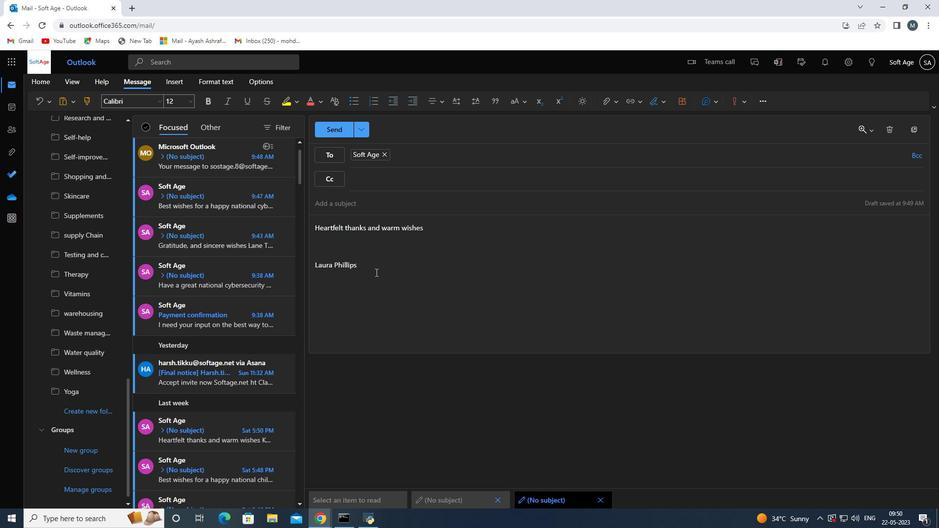 
Action: Mouse moved to (339, 133)
Screenshot: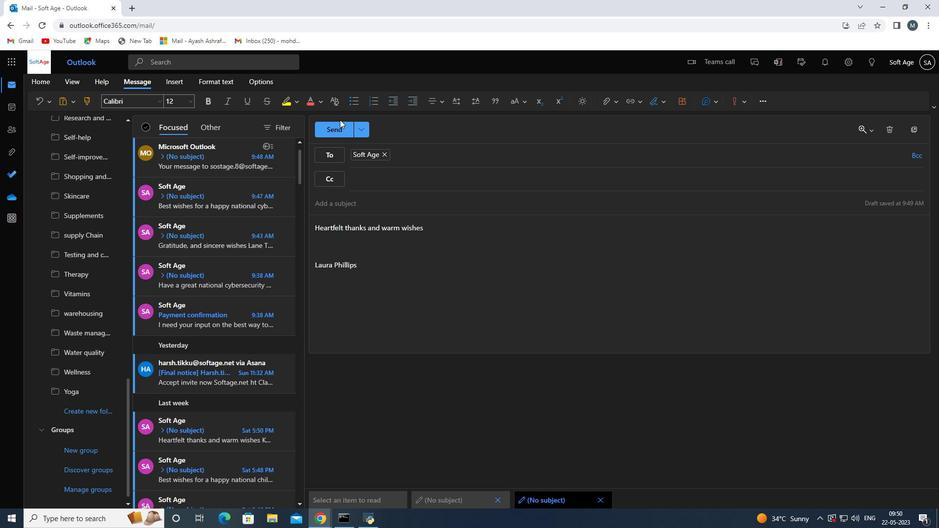 
Action: Mouse pressed left at (339, 133)
Screenshot: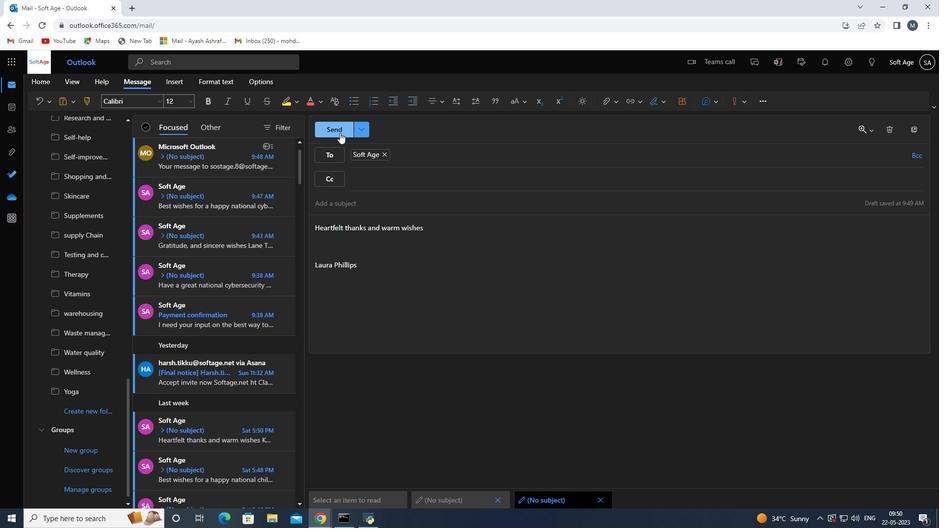 
Action: Mouse moved to (448, 306)
Screenshot: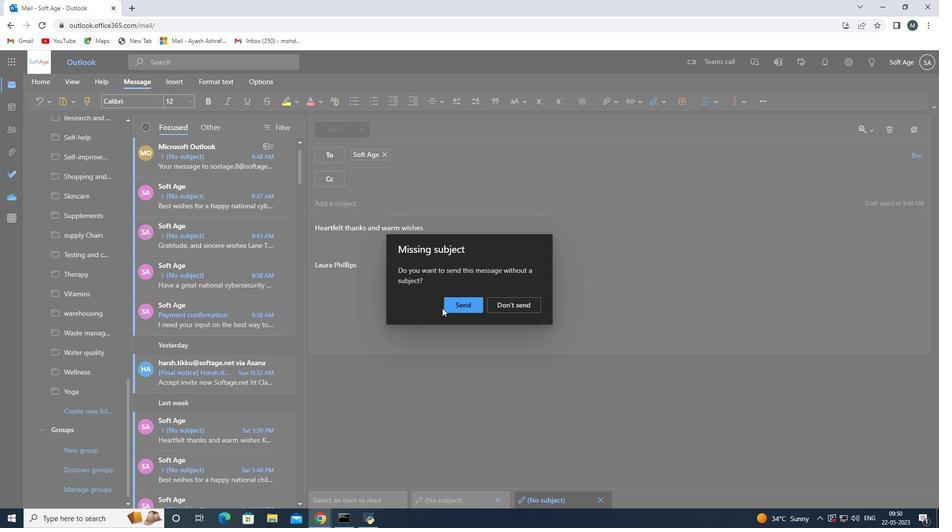 
Action: Mouse pressed left at (448, 306)
Screenshot: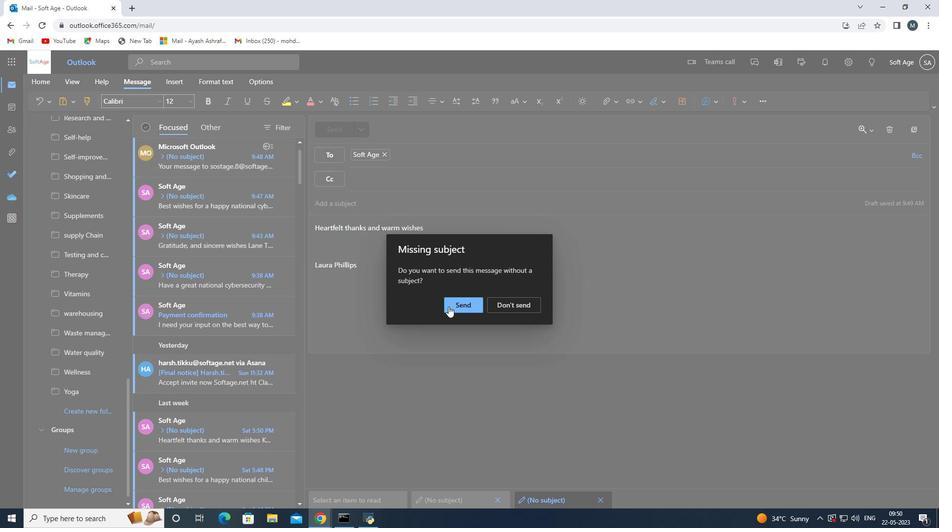 
